 Task: Add an event with the title Second Product Development Brainstorming Session, date '2024/04/09', time 8:50 AM to 10:50 AMand add a description: By the end of the session, participants will have experienced a greater sense of relaxation, clarity, and inner calm. They will have learned practical mindfulness techniques that can be applied not only during lunch breaks but also throughout their daily lives, fostering a more mindful and balanced approach to work and personal well-being., put the event into Red category . Add location for the event as: Helsinki, Finland, logged in from the account softage.7@softage.netand send the event invitation to softage.4@softage.net and softage.5@softage.net. Set a reminder for the event At time of event
Action: Mouse moved to (81, 104)
Screenshot: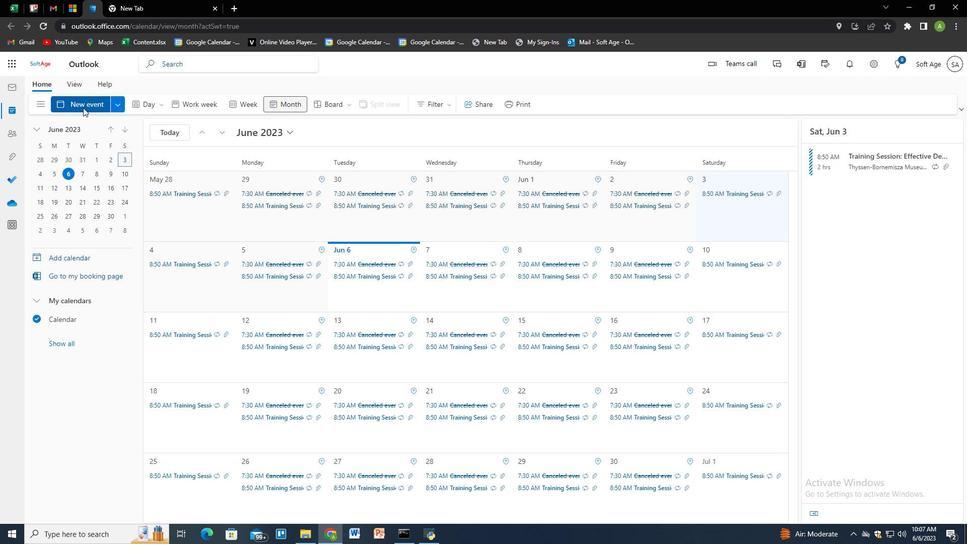 
Action: Mouse pressed left at (81, 104)
Screenshot: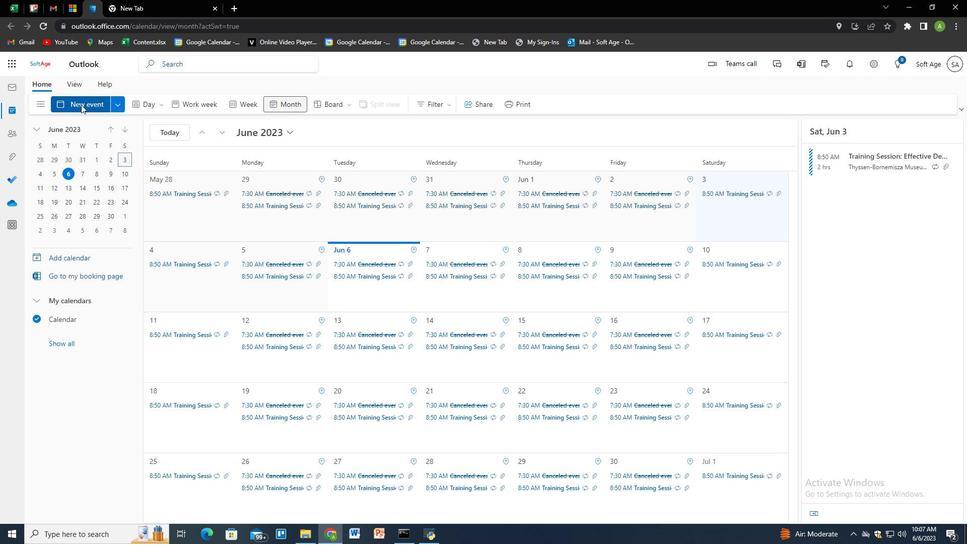
Action: Mouse moved to (347, 173)
Screenshot: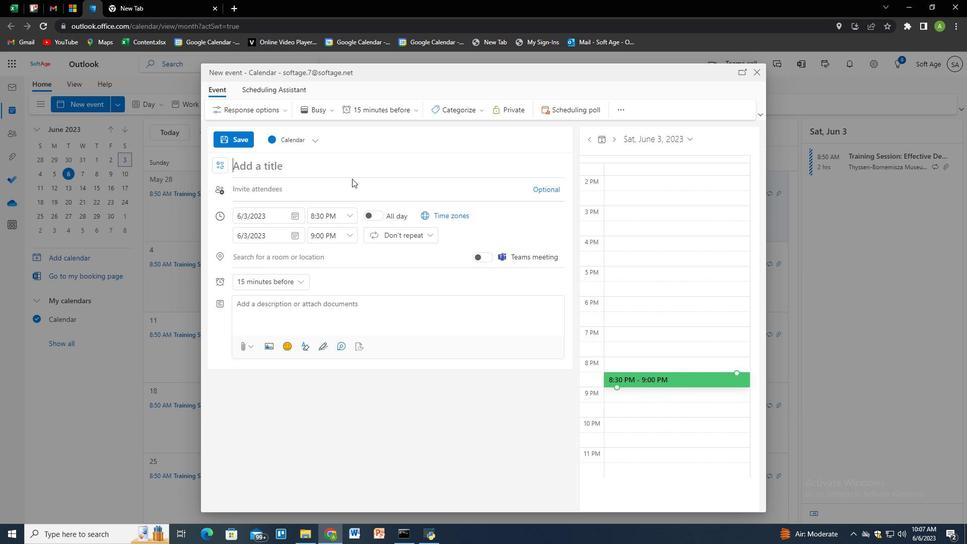 
Action: Key pressed <Key.shift>Session<Key.space><Key.shift>Product<Key.space><Key.shift>d<Key.backspace><Key.shift>Development<Key.space><Key.shift>Brainstoe<Key.backspace>rming<Key.space><Key.shift>Session
Screenshot: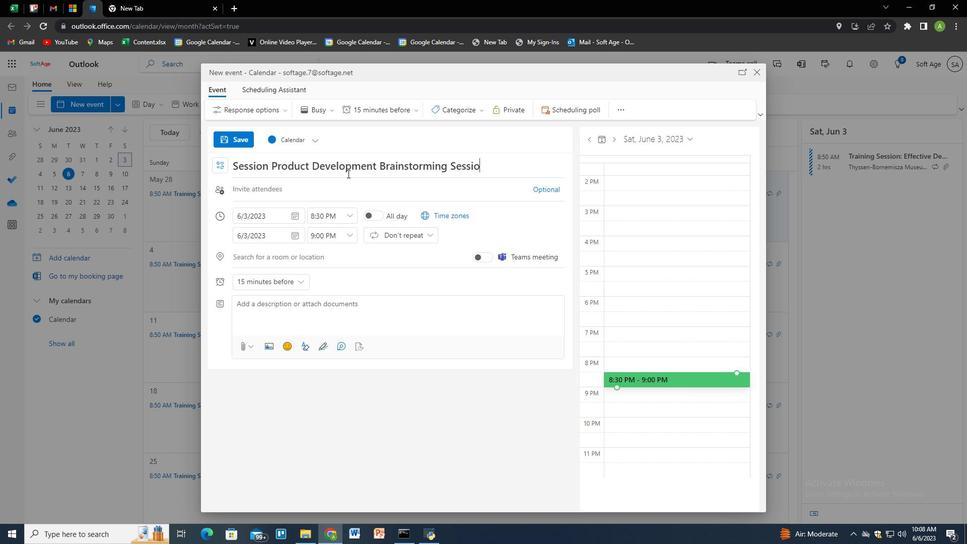 
Action: Mouse moved to (501, 224)
Screenshot: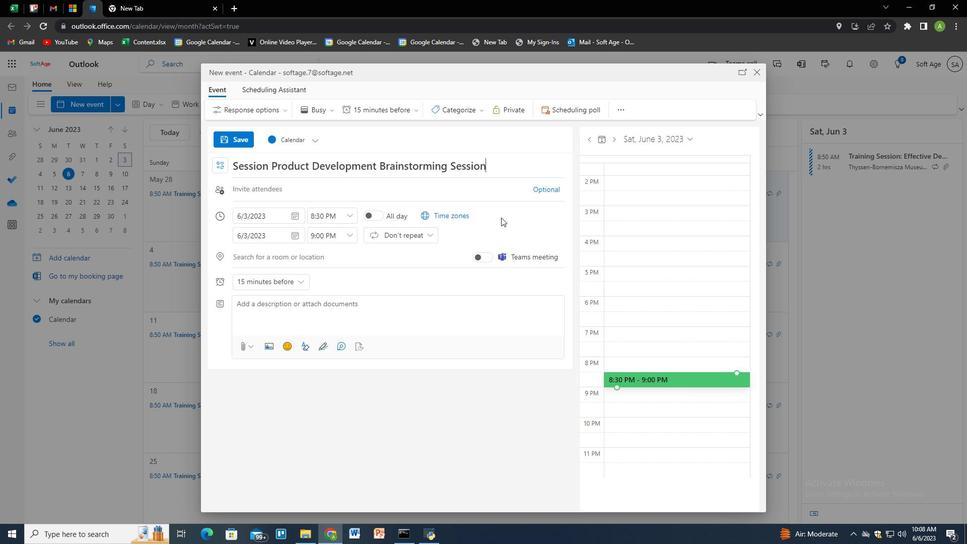 
Action: Mouse pressed left at (501, 224)
Screenshot: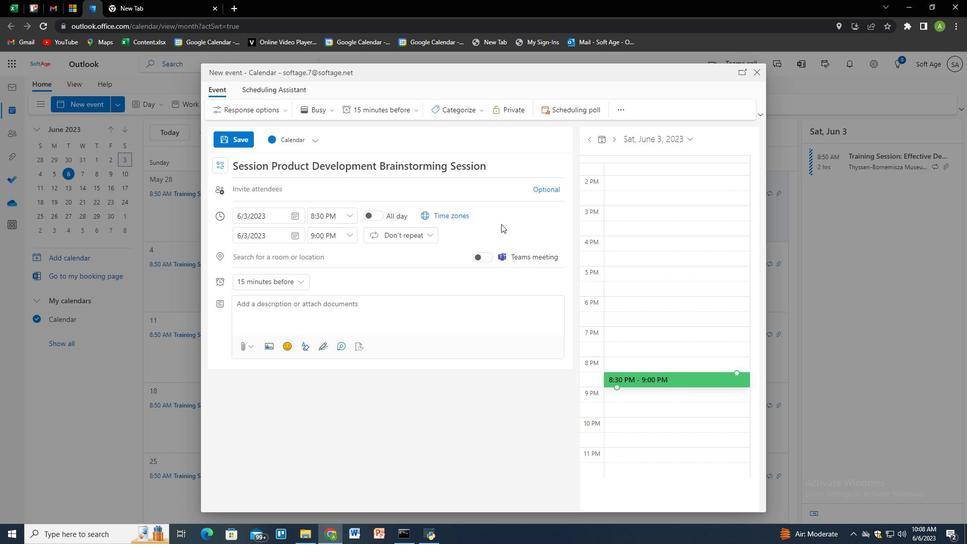 
Action: Mouse moved to (295, 219)
Screenshot: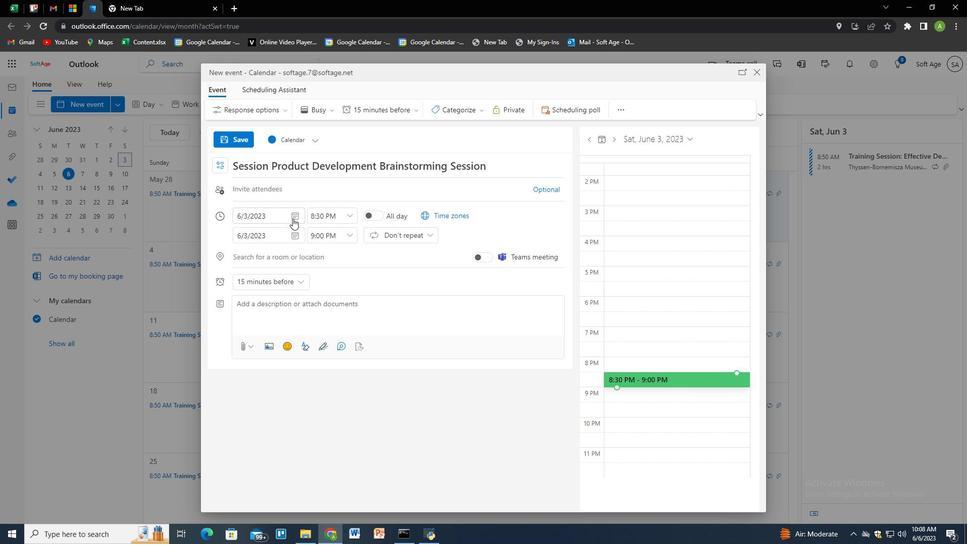 
Action: Mouse pressed left at (295, 219)
Screenshot: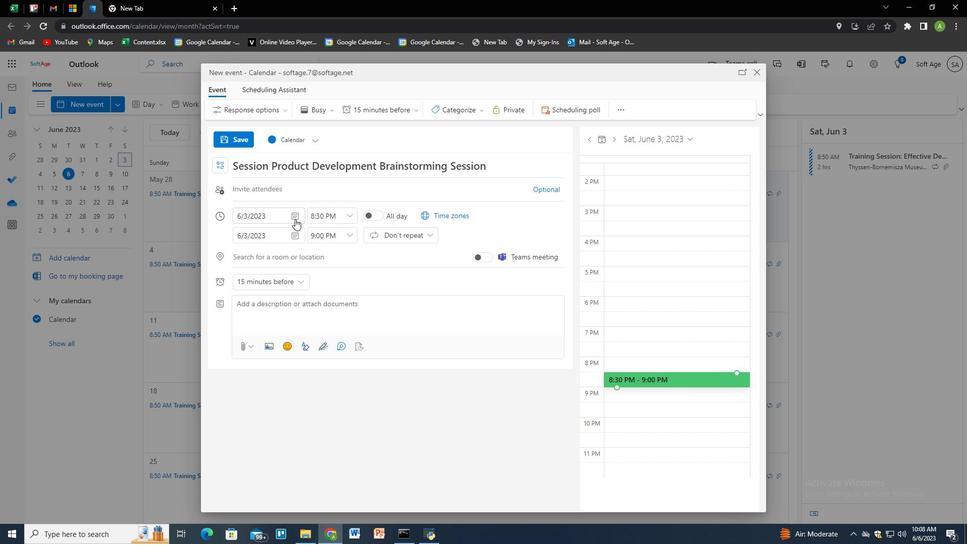 
Action: Mouse moved to (282, 240)
Screenshot: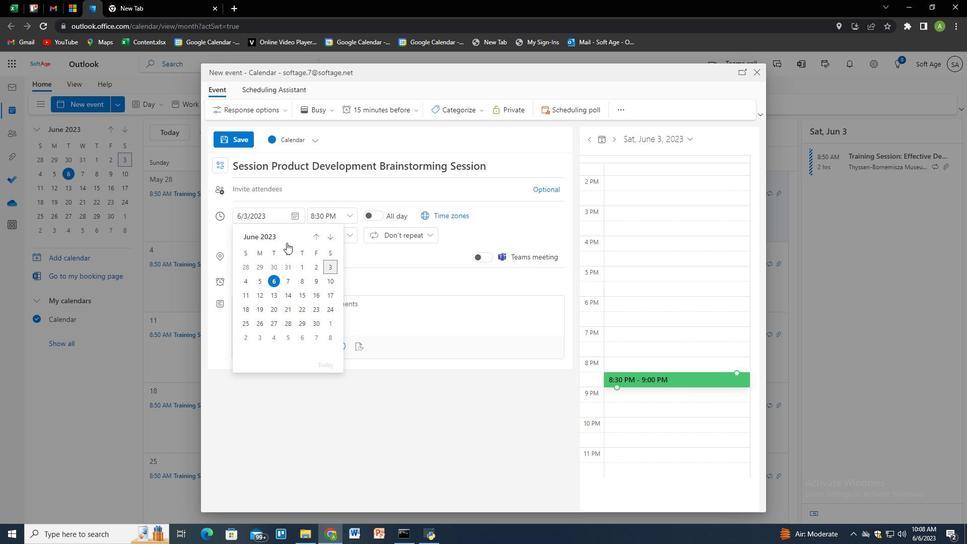 
Action: Mouse pressed left at (282, 240)
Screenshot: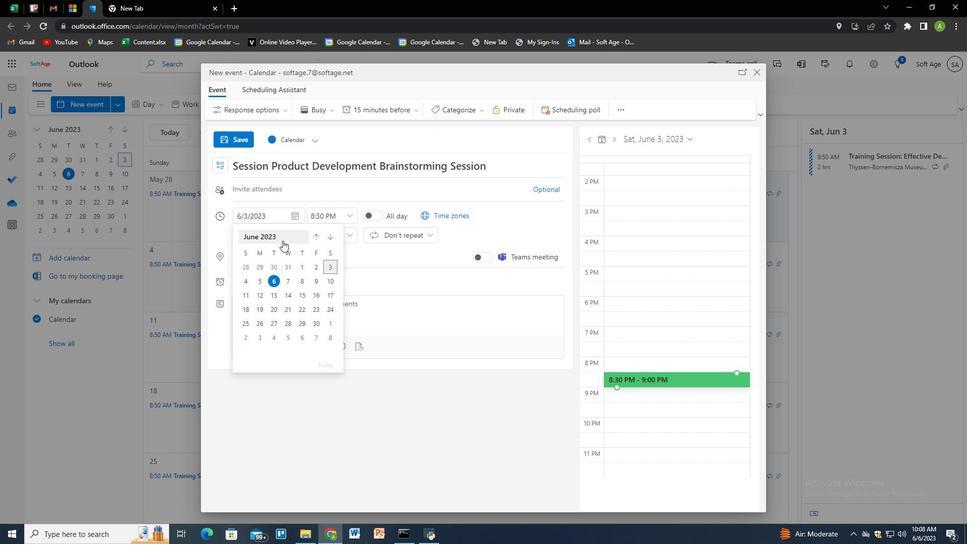 
Action: Mouse moved to (280, 240)
Screenshot: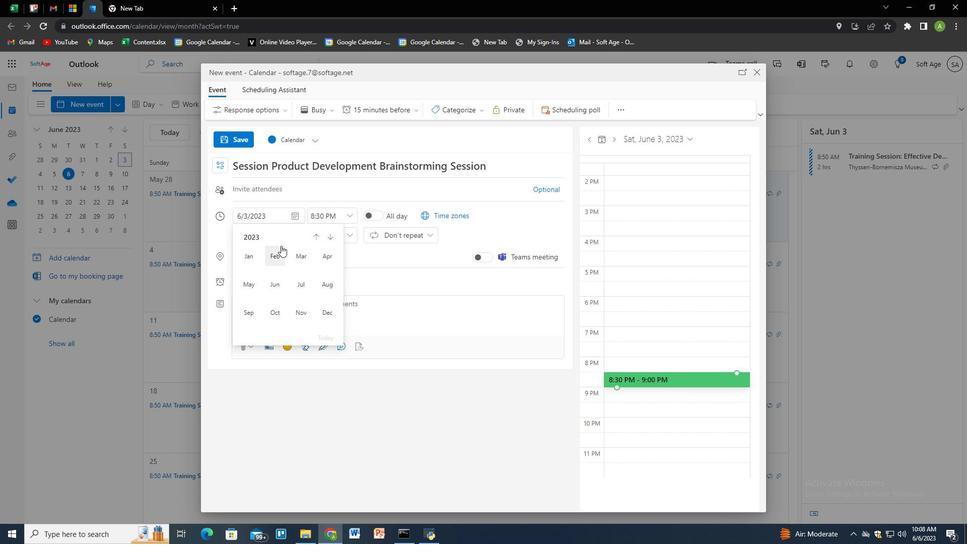 
Action: Mouse pressed left at (280, 240)
Screenshot: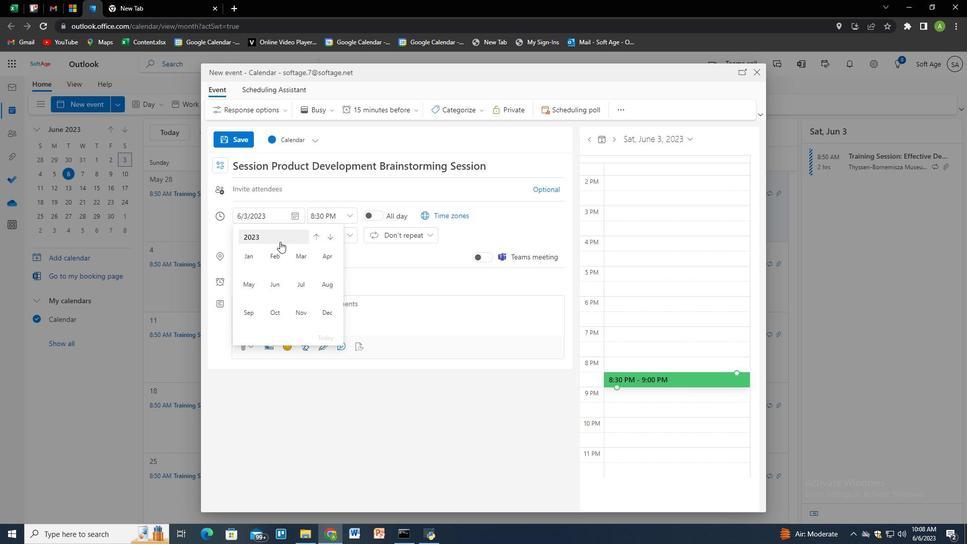 
Action: Mouse moved to (253, 283)
Screenshot: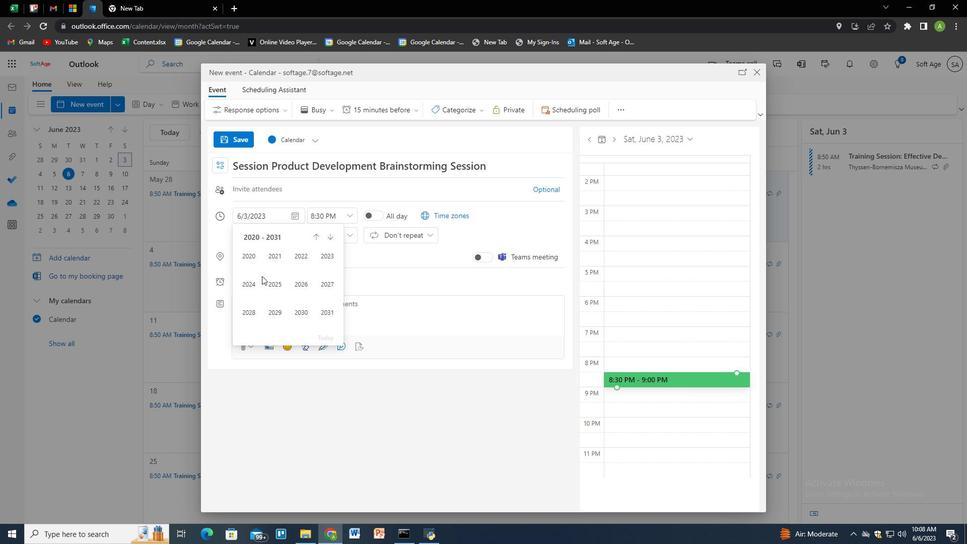 
Action: Mouse pressed left at (253, 283)
Screenshot: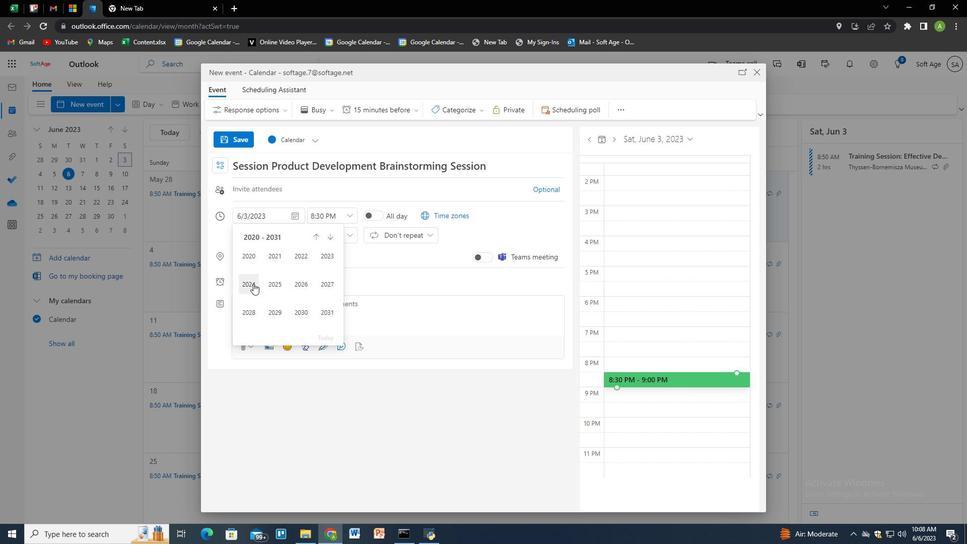
Action: Mouse moved to (322, 255)
Screenshot: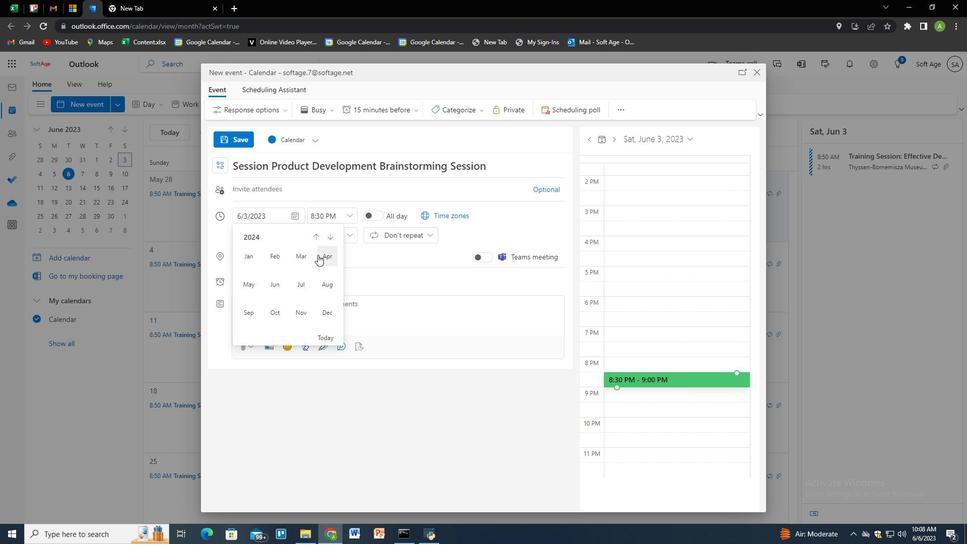 
Action: Mouse pressed left at (322, 255)
Screenshot: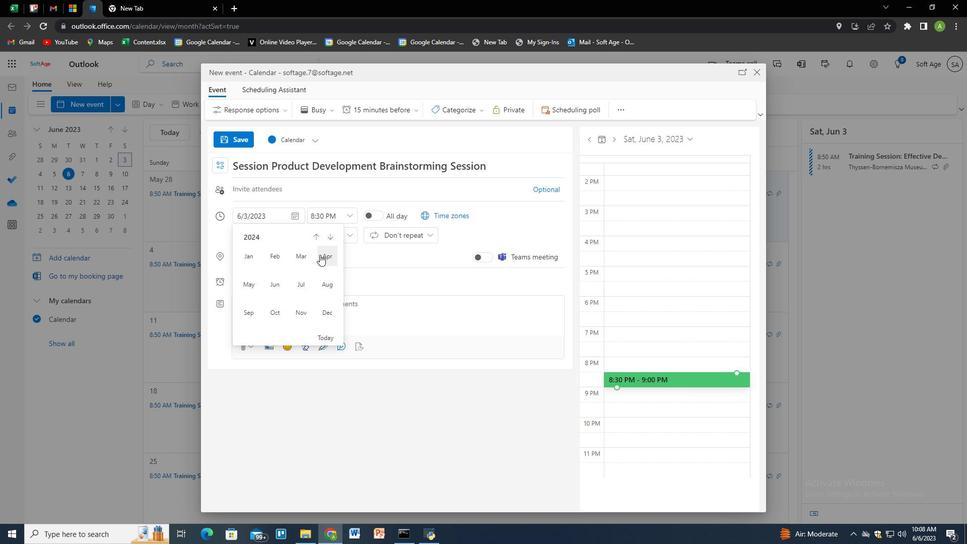 
Action: Mouse moved to (279, 277)
Screenshot: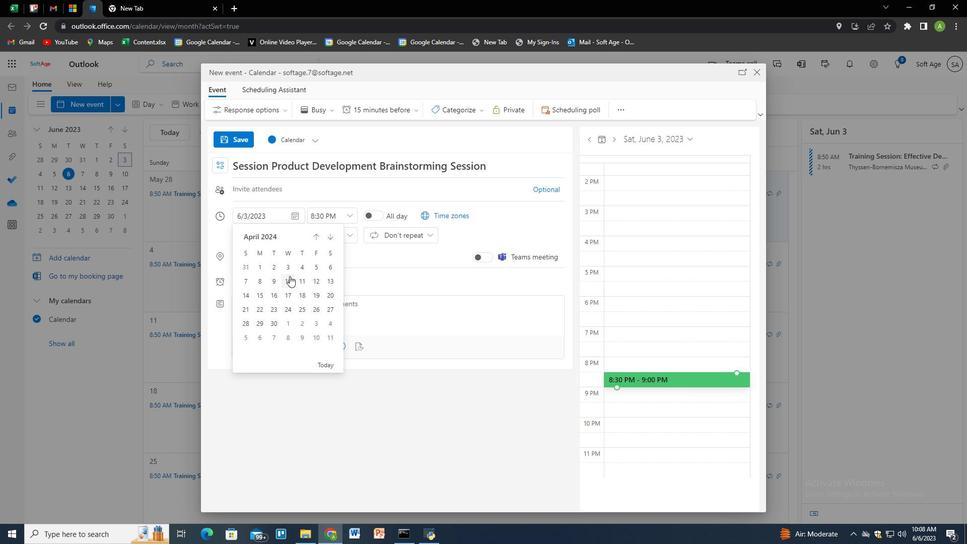 
Action: Mouse pressed left at (279, 277)
Screenshot: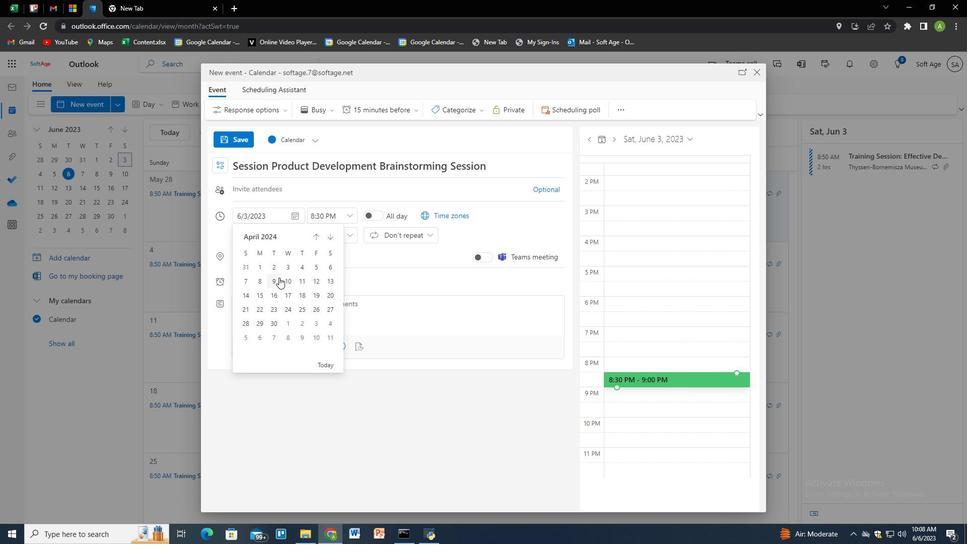 
Action: Mouse moved to (325, 214)
Screenshot: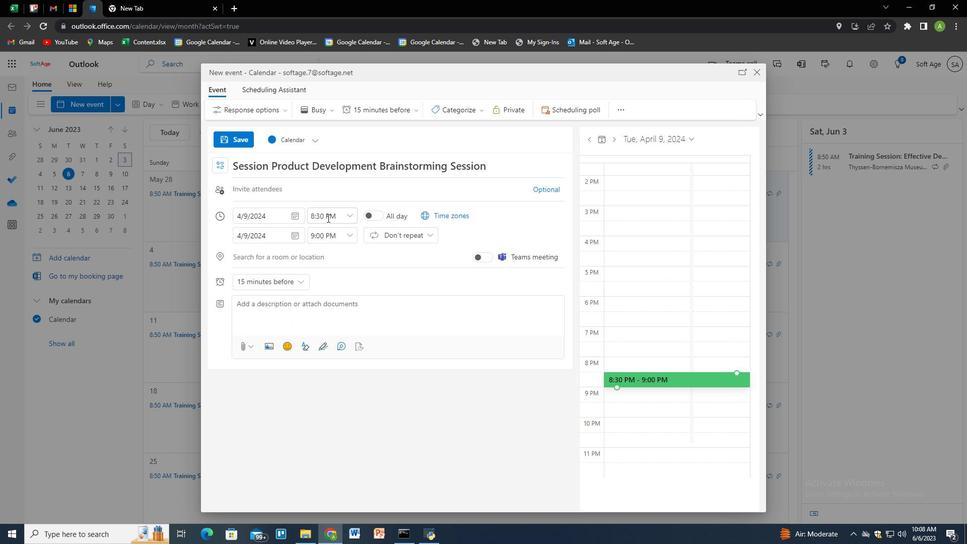 
Action: Mouse pressed left at (325, 214)
Screenshot: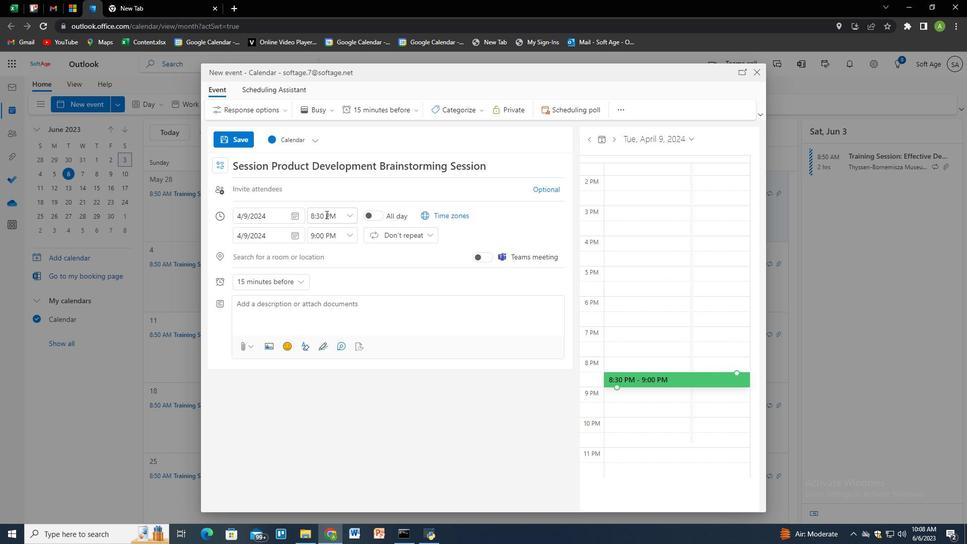 
Action: Key pressed 8<Key.shift_r>:
Screenshot: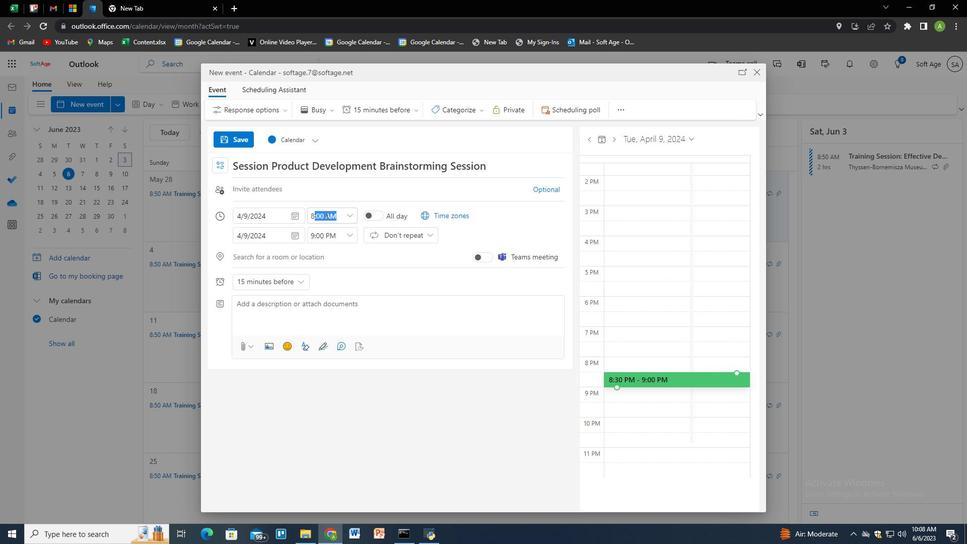 
Action: Mouse moved to (331, 218)
Screenshot: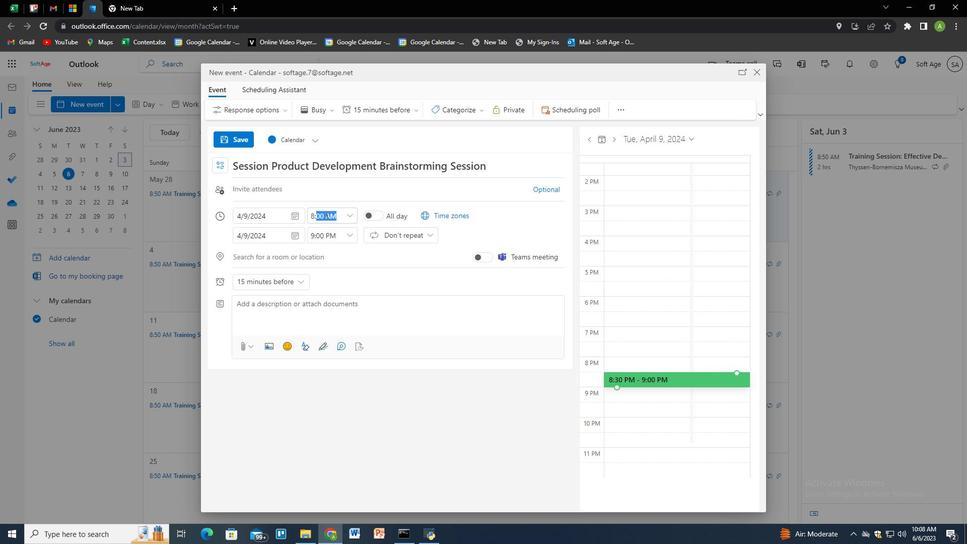 
Action: Key pressed 50<Key.space><Key.shift>AM<Key.tab><Key.tab>10<Key.shift_r><Key.shift_r>:50<Key.space><Key.shift>AM<Key.shift><Key.shift><Key.shift><Key.shift>M
Screenshot: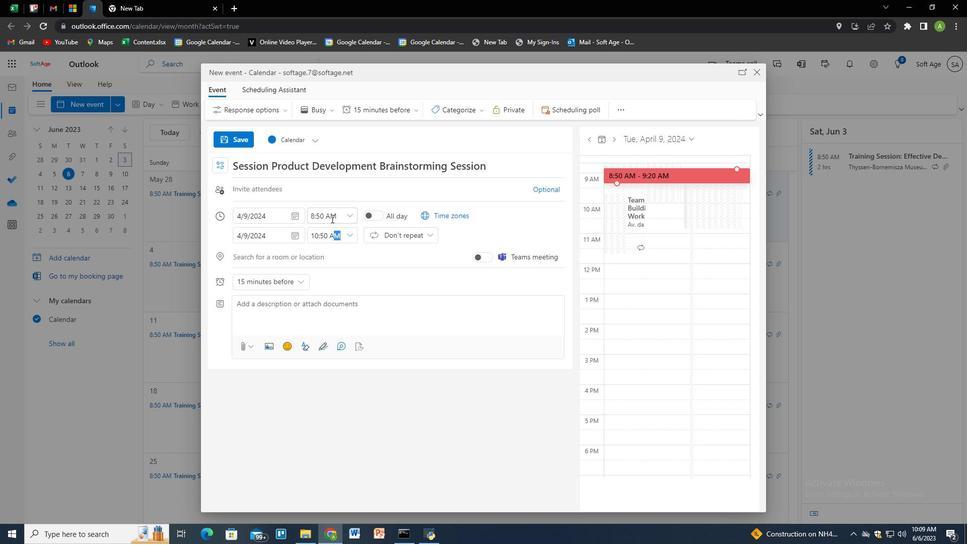 
Action: Mouse moved to (521, 235)
Screenshot: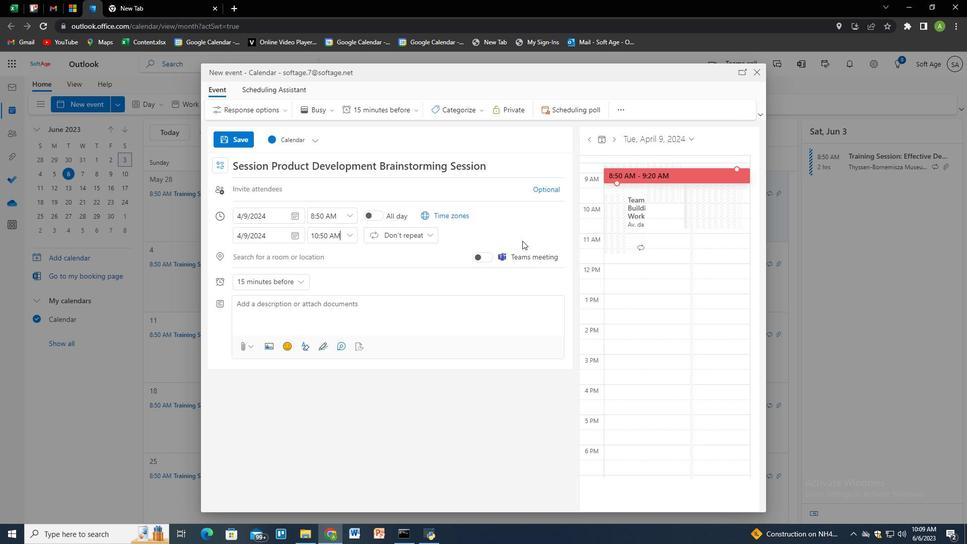
Action: Mouse pressed left at (521, 235)
Screenshot: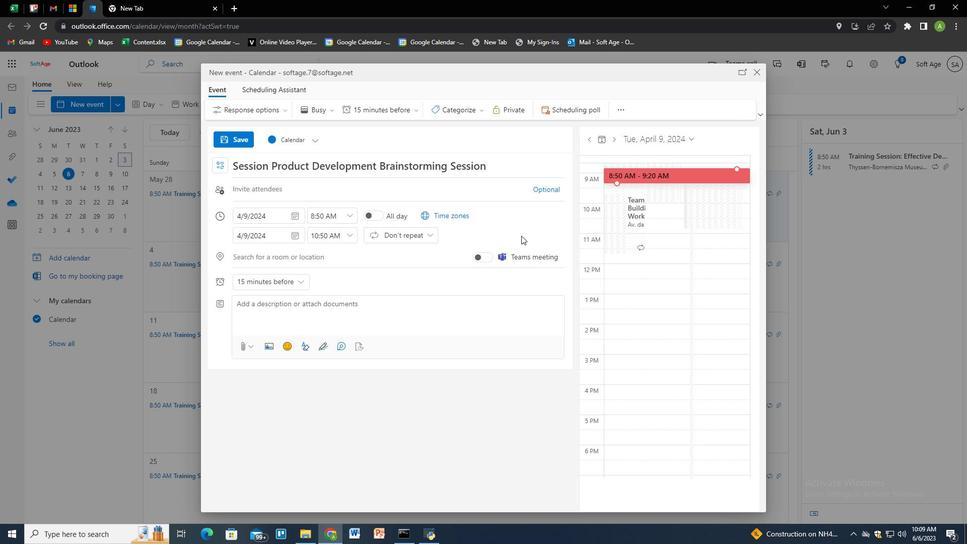 
Action: Mouse moved to (269, 304)
Screenshot: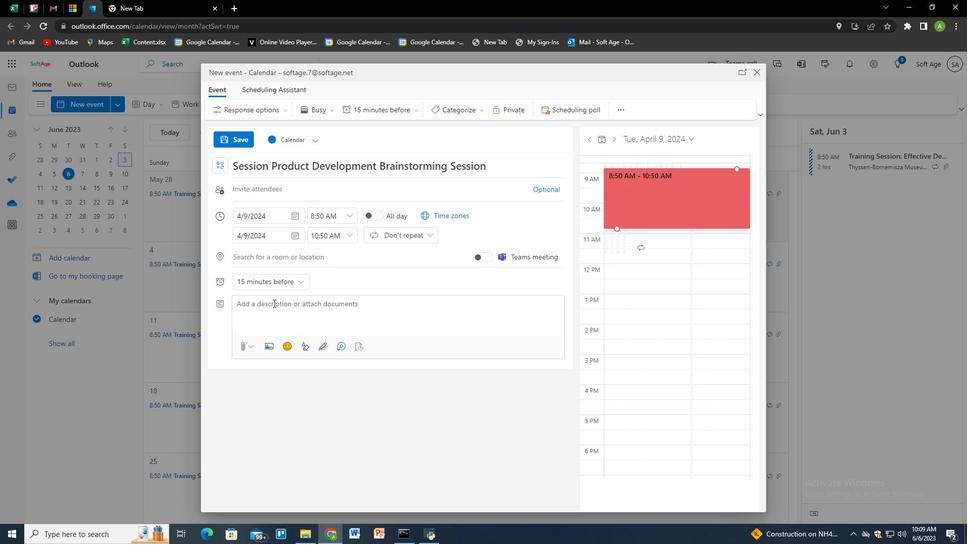 
Action: Mouse pressed left at (269, 304)
Screenshot: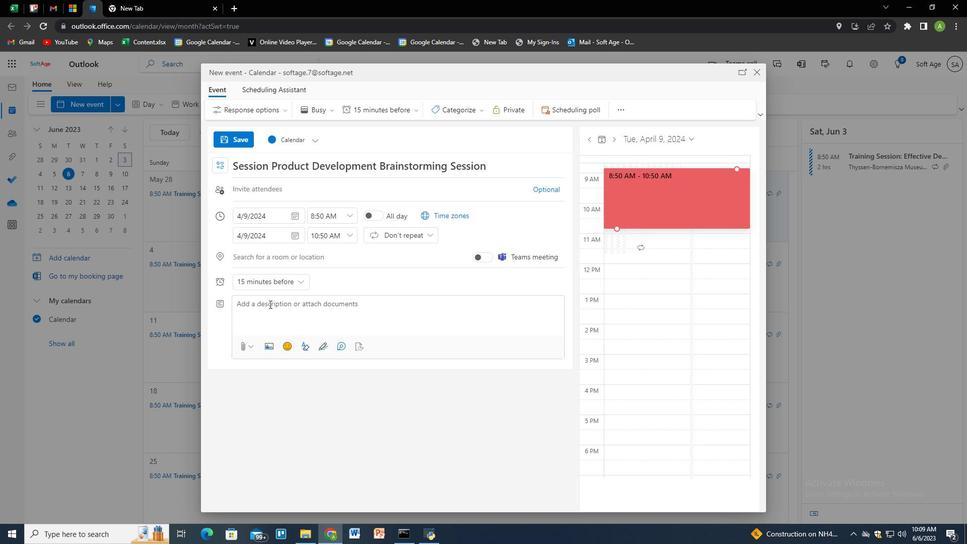 
Action: Key pressed <Key.shift>By<Key.space>the<Key.space>end<Key.space>to<Key.backspace><Key.backspace>of<Key.space>the<Key.space>session<Key.space>participants<Key.space>will<Key.space>have<Key.space>experienced<Key.space>a<Key.space>greater<Key.space>sense<Key.space>of<Key.space>relaxation,<Key.space>clarity,<Key.space>and<Key.space>inner<Key.space>calm.<Key.space><Key.space><Key.shift>Th<Key.backspace><Key.backspace><Key.backspace><Key.shift>They<Key.space>ei<Key.backspace><Key.backspace>wl<Key.backspace>ill<Key.space><Key.shift>Ha<Key.backspace><Key.backspace>ave<Key.backspace><Key.backspace><Key.backspace>have<Key.space>lrea<Key.backspace><Key.backspace>earned<Key.space>practical<Key.space>mindfulness<Key.space>techi<Key.backspace>niques<Key.space>tah<Key.backspace><Key.backspace>hat<Key.space>can<Key.space>be<Key.space>applied<Key.space>not<Key.space>only<Key.space>during<Key.space>luch<Key.backspace><Key.backspace>nch<Key.space>breaks<Key.space>but<Key.space>also<Key.space>during<Key.space>bu<Key.backspace>ut<Key.space>also<Key.space>throughout<Key.space>their<Key.space>dayly<Key.backspace><Key.backspace><Key.backspace>ilt<Key.backspace>y<Key.space>lives,<Key.space>fostering<Key.space>a<Key.space>more<Key.space>and<Key.space>personal<Key.space>well<Key.space>being.
Screenshot: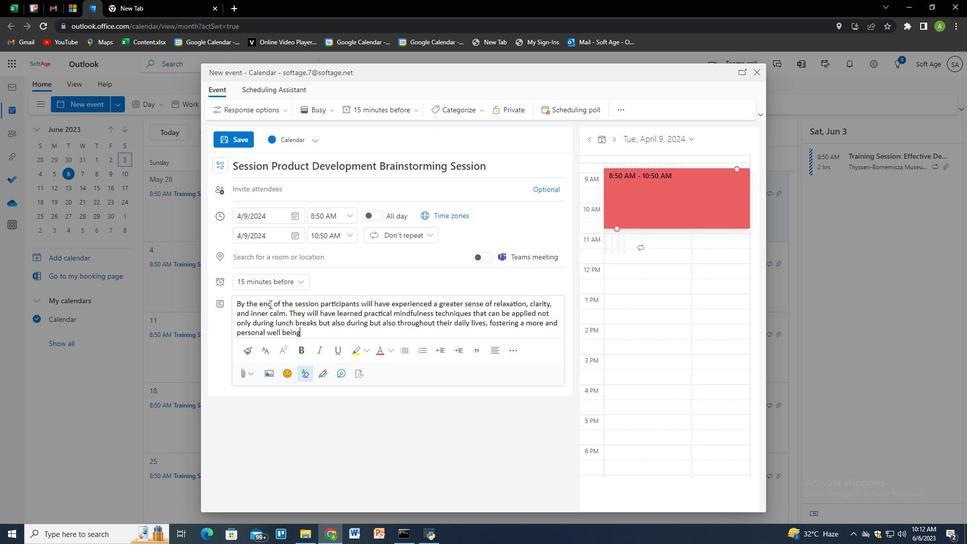 
Action: Mouse moved to (463, 111)
Screenshot: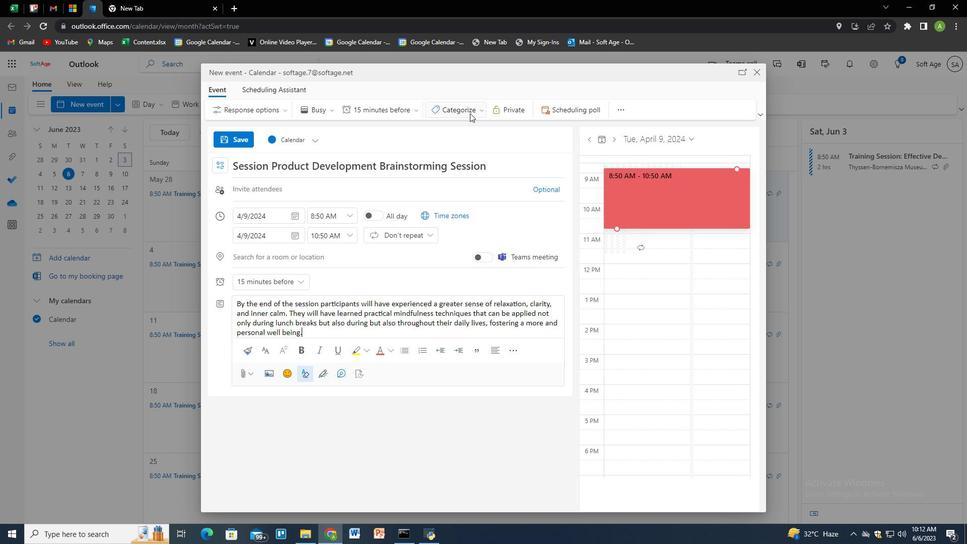 
Action: Mouse pressed left at (463, 111)
Screenshot: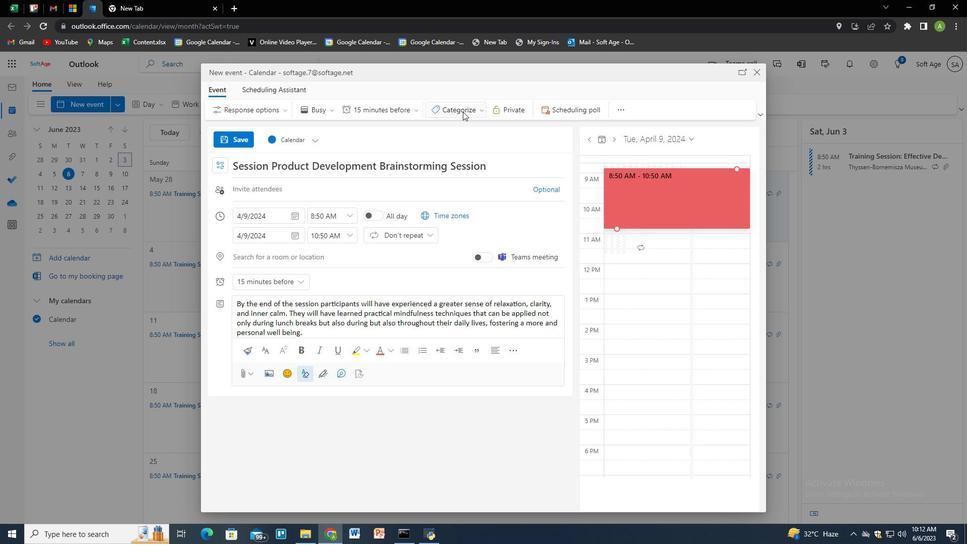 
Action: Mouse moved to (468, 189)
Screenshot: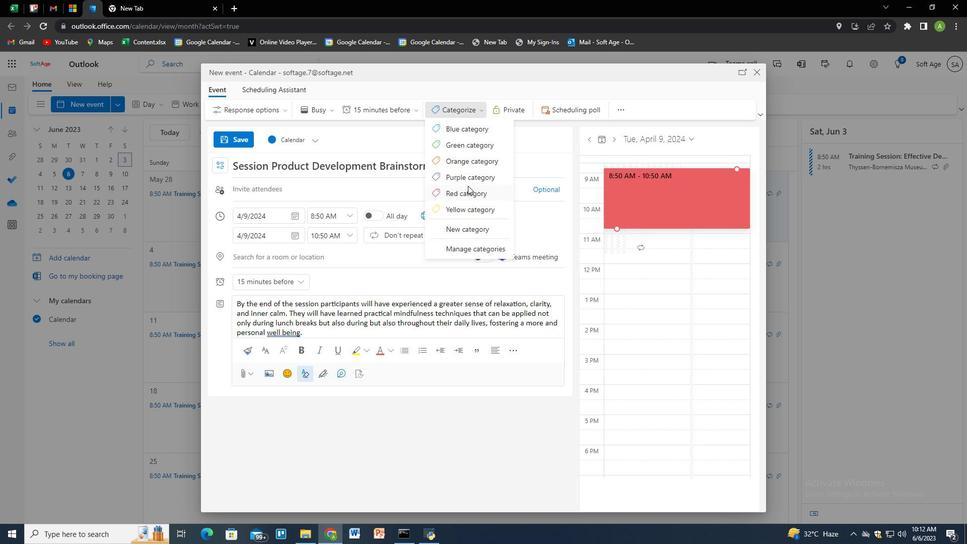 
Action: Mouse pressed left at (468, 189)
Screenshot: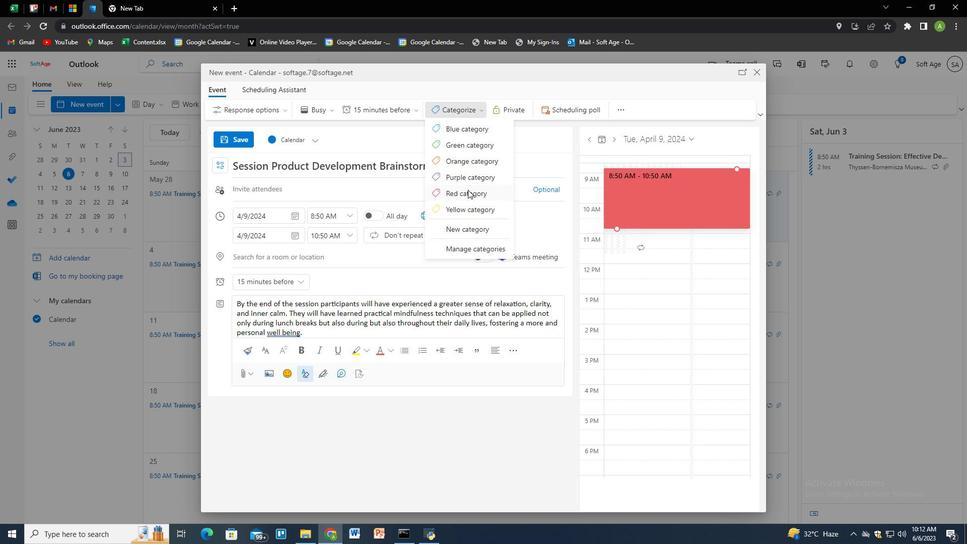 
Action: Mouse moved to (292, 189)
Screenshot: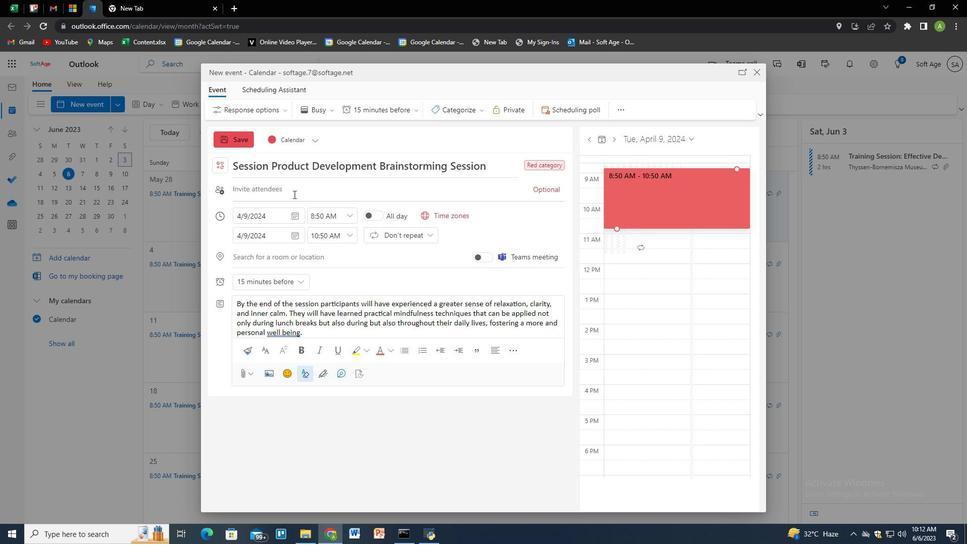 
Action: Mouse pressed left at (292, 189)
Screenshot: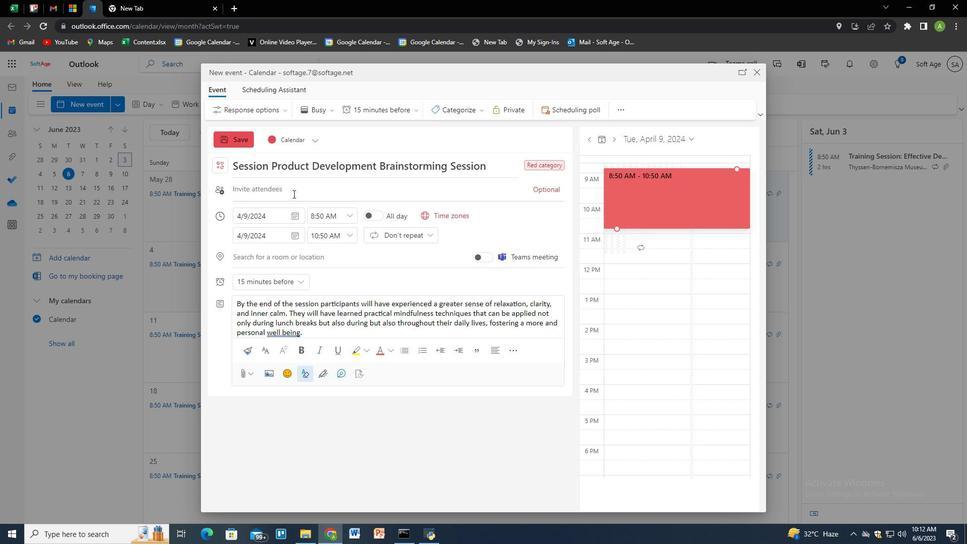 
Action: Key pressed softage.4<Key.shift>@softage.net<Key.enter>softage.5<Key.shift>@softage.net<Key.enter>
Screenshot: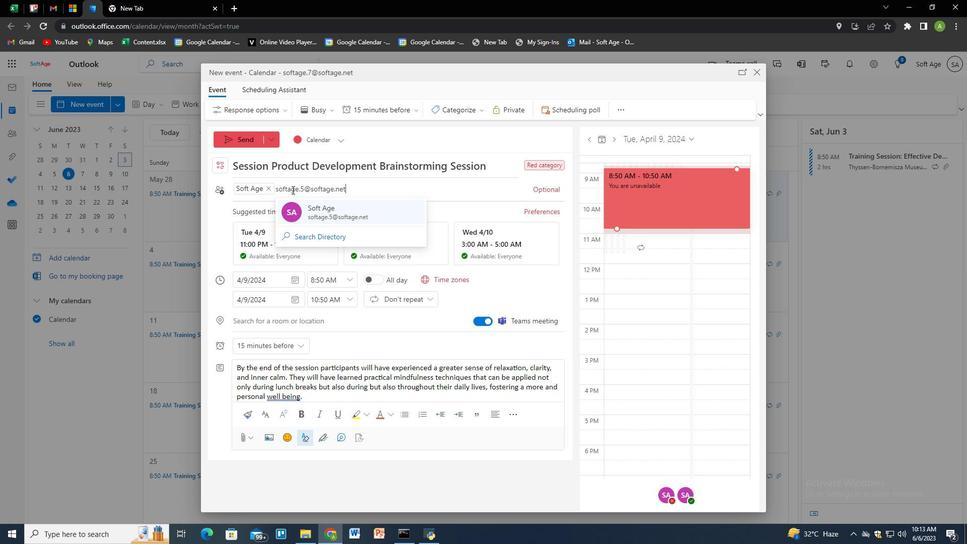 
Action: Mouse moved to (389, 107)
Screenshot: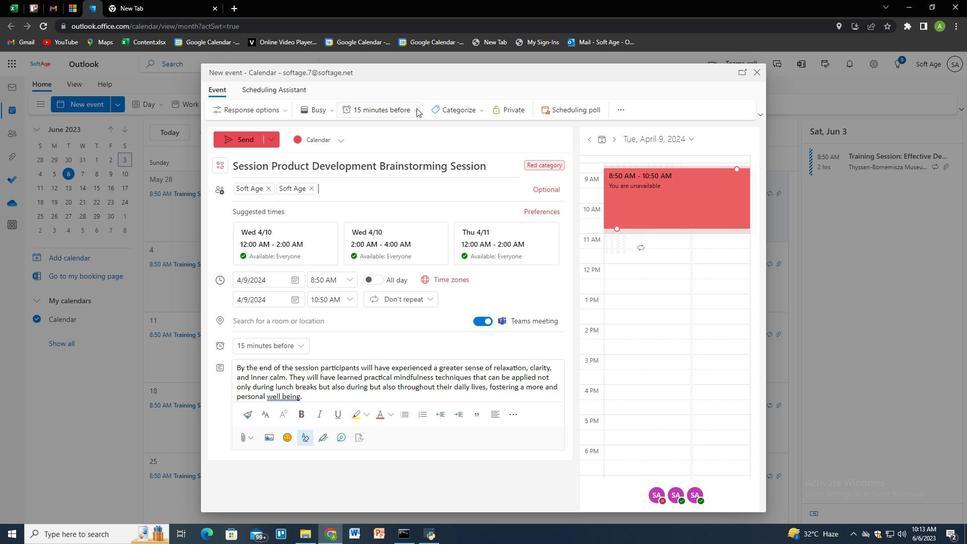 
Action: Mouse pressed left at (389, 107)
Screenshot: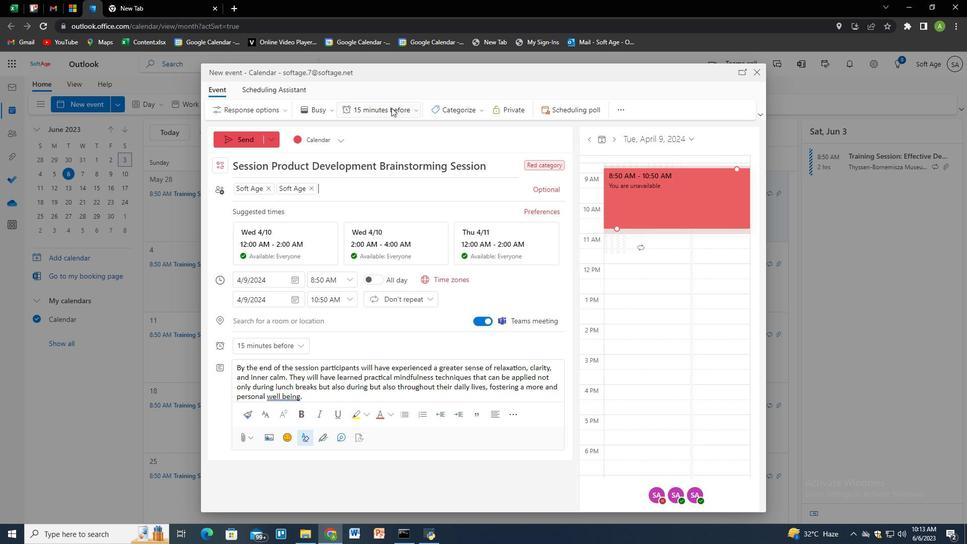 
Action: Mouse moved to (383, 144)
Screenshot: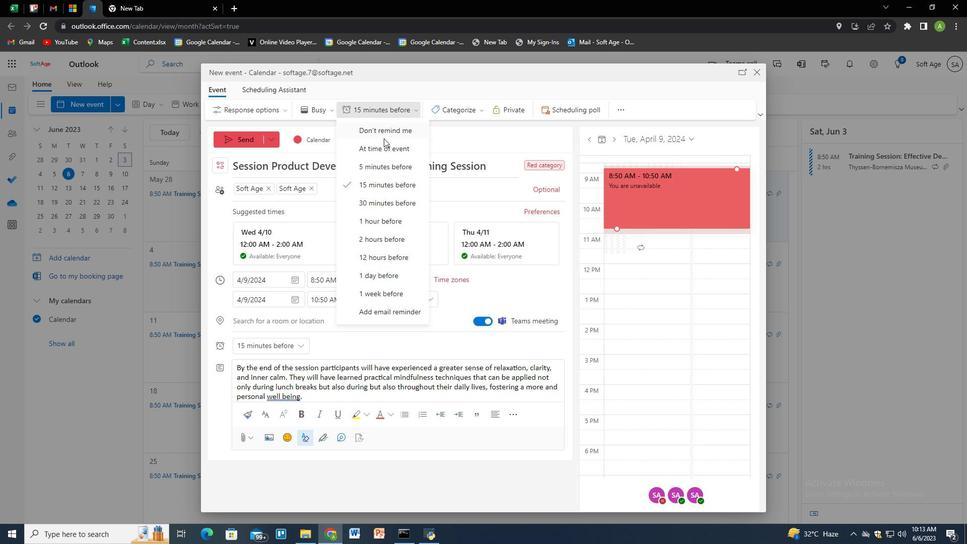 
Action: Mouse pressed left at (383, 144)
Screenshot: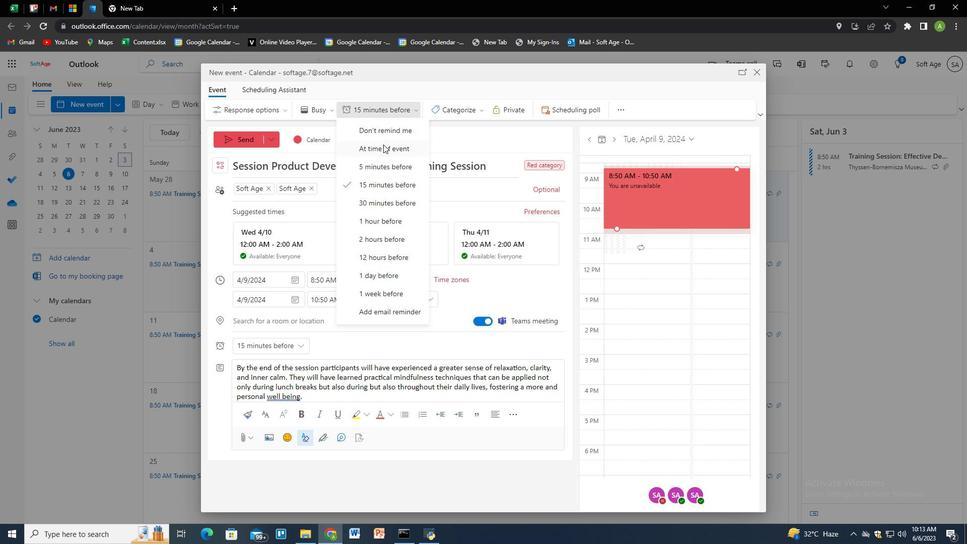 
Action: Mouse moved to (247, 136)
Screenshot: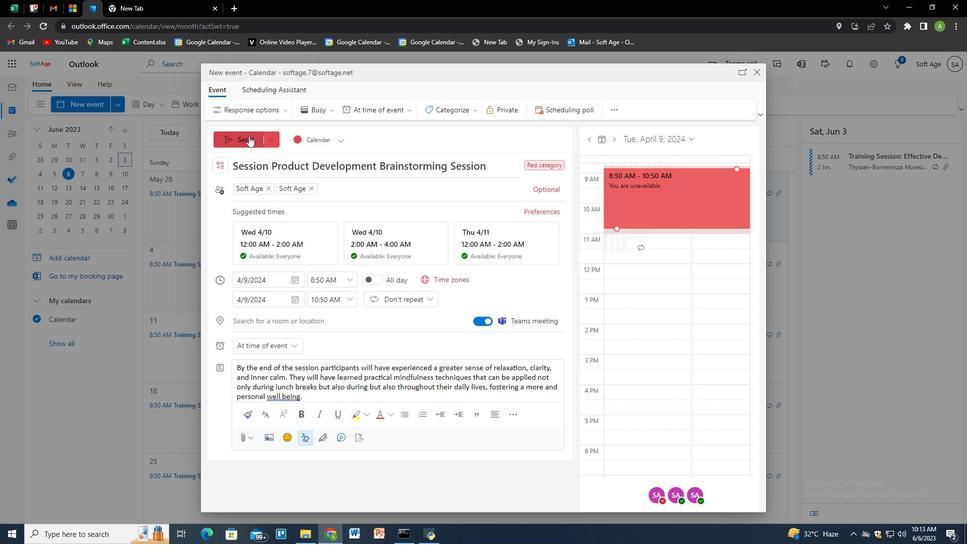 
Action: Mouse pressed left at (247, 136)
Screenshot: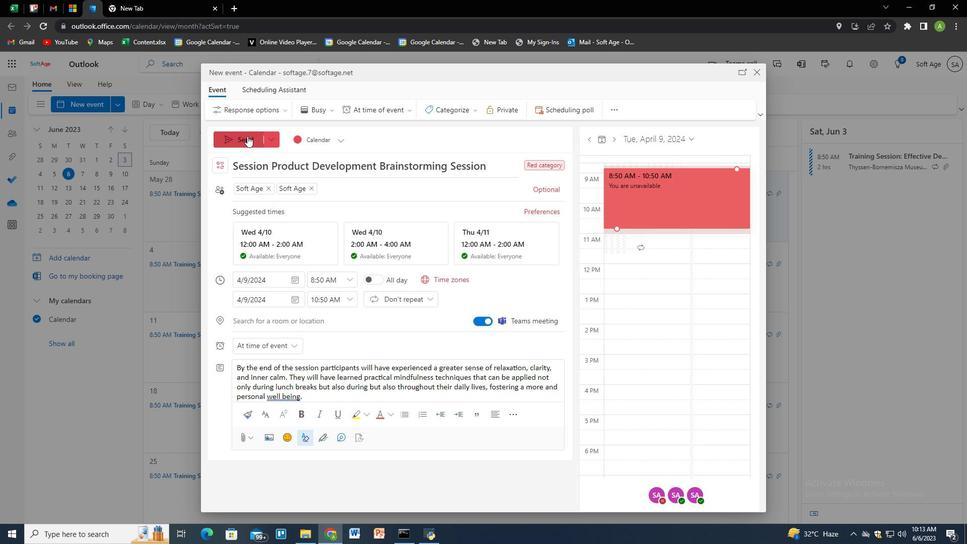 
Action: Mouse moved to (269, 188)
Screenshot: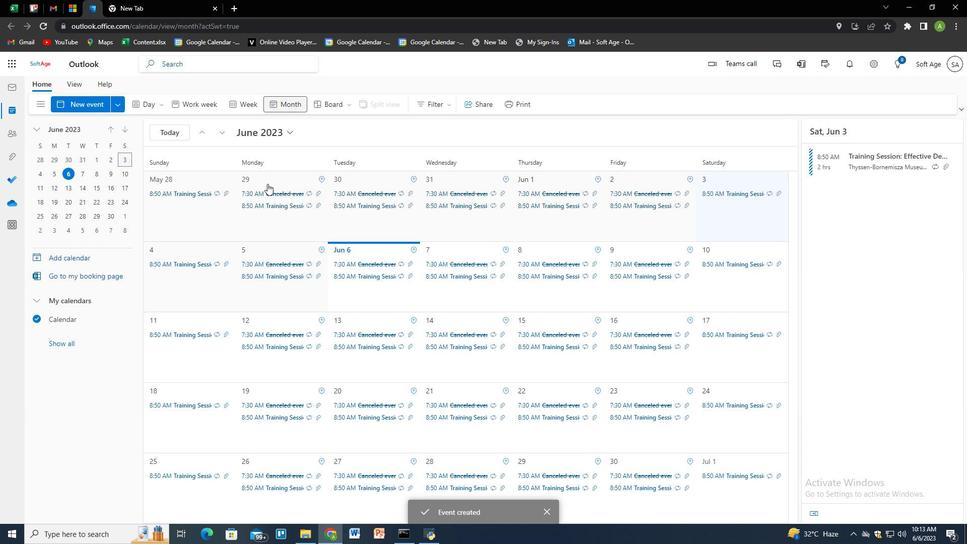 
